 Task: Check the data of all home types with price drops in the last 5 years.
Action: Mouse moved to (482, 201)
Screenshot: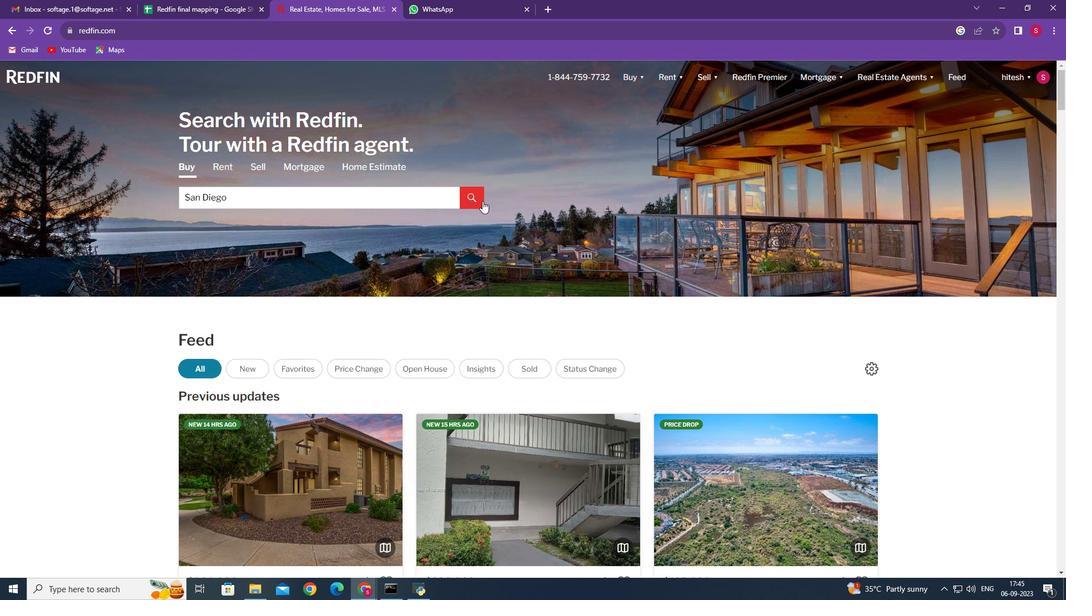 
Action: Mouse pressed left at (482, 201)
Screenshot: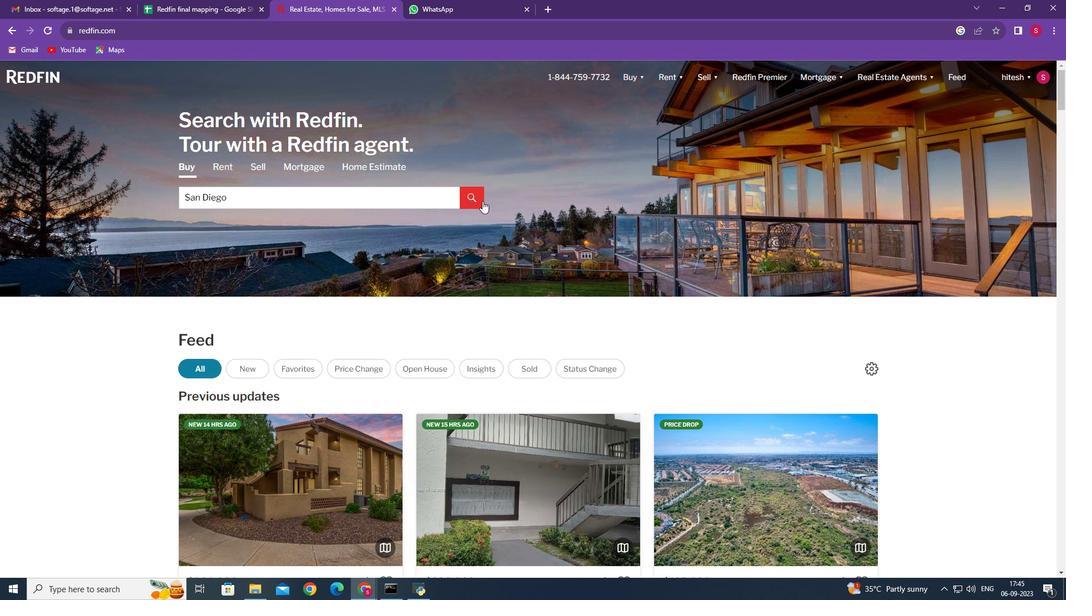 
Action: Mouse moved to (937, 112)
Screenshot: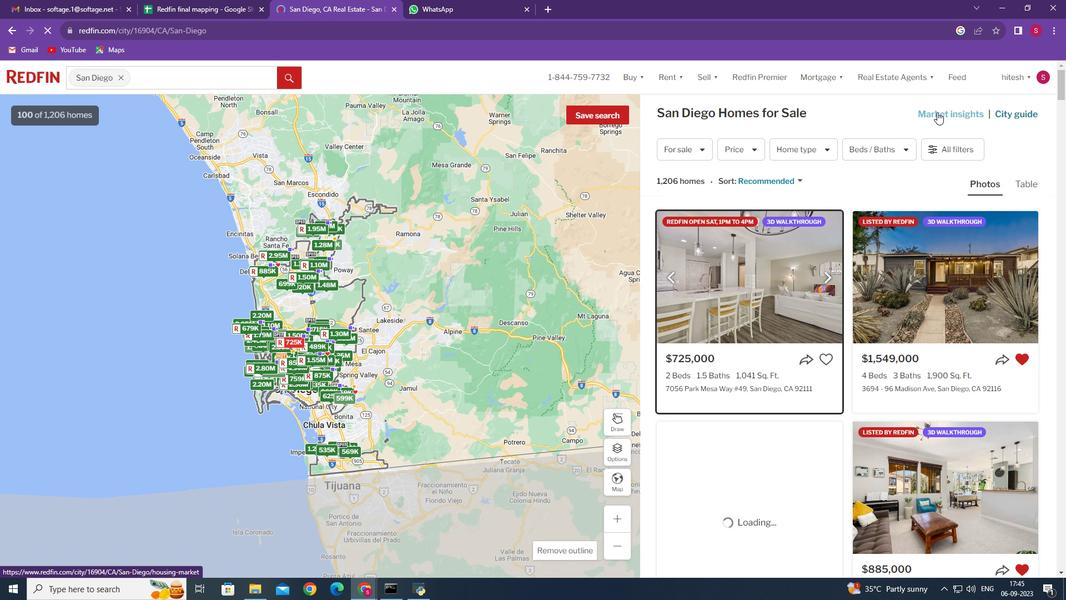 
Action: Mouse pressed left at (937, 112)
Screenshot: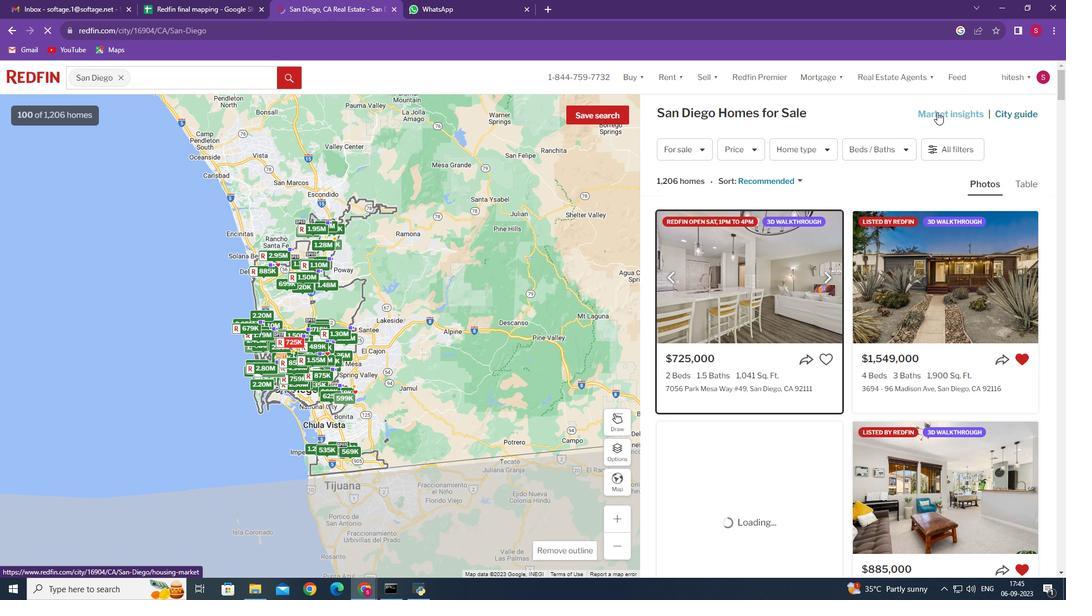 
Action: Mouse moved to (263, 208)
Screenshot: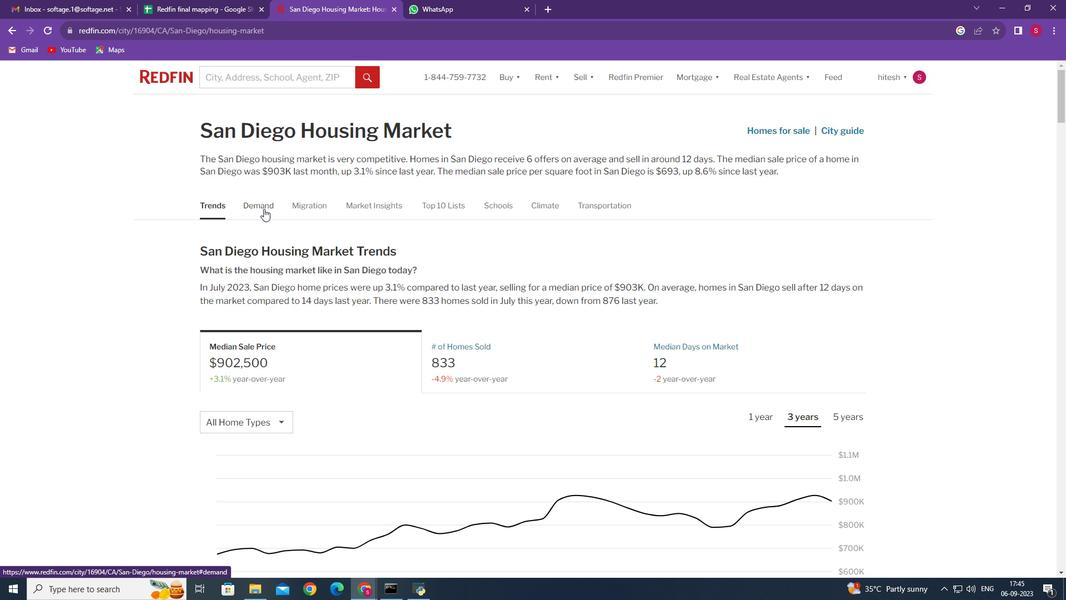 
Action: Mouse pressed left at (263, 208)
Screenshot: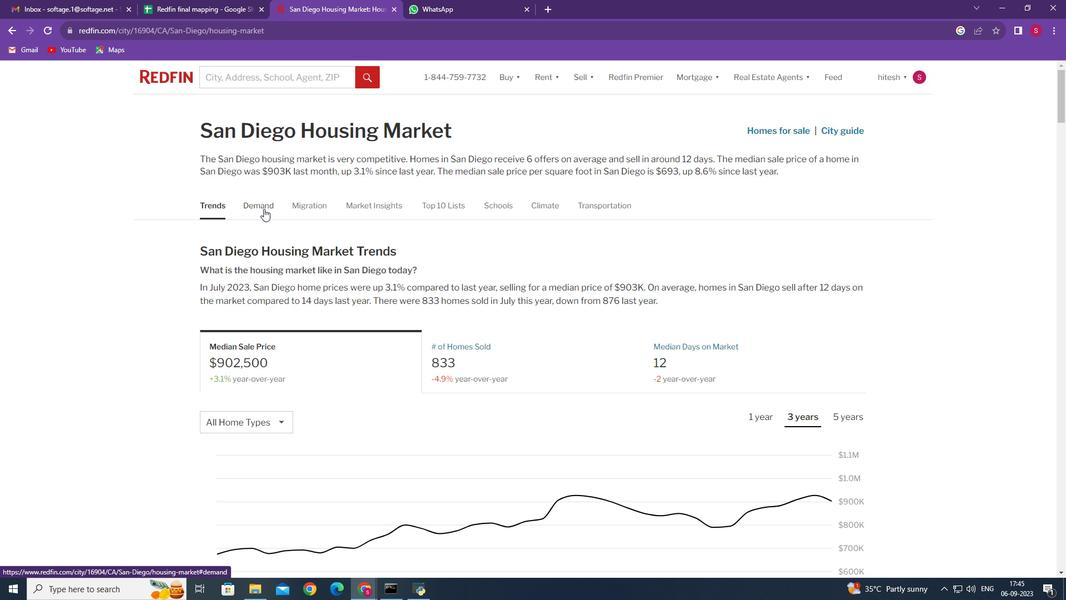 
Action: Mouse moved to (719, 258)
Screenshot: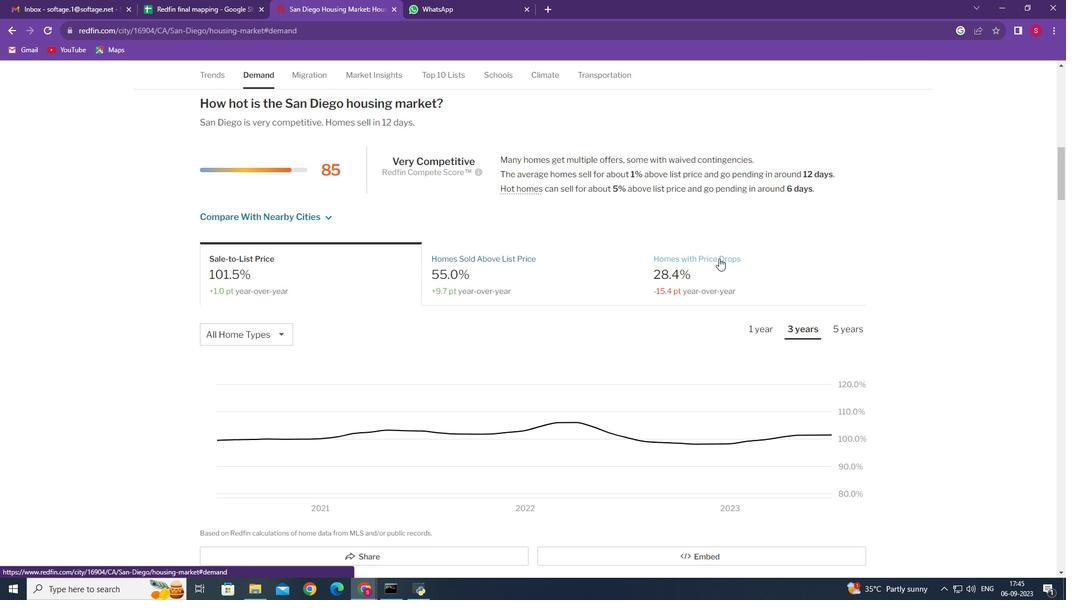 
Action: Mouse pressed left at (719, 258)
Screenshot: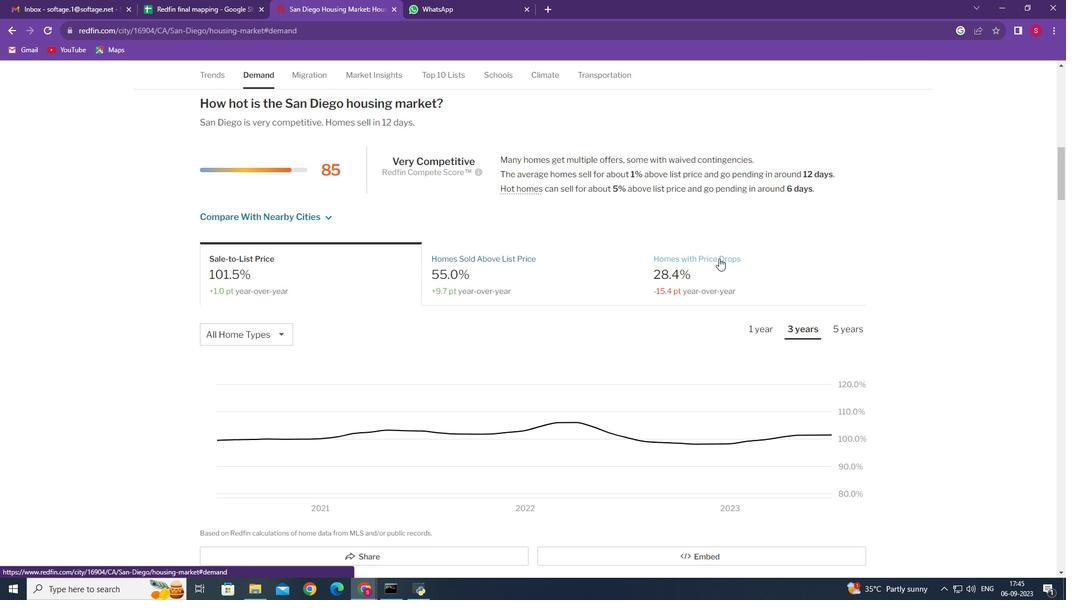 
Action: Mouse moved to (286, 335)
Screenshot: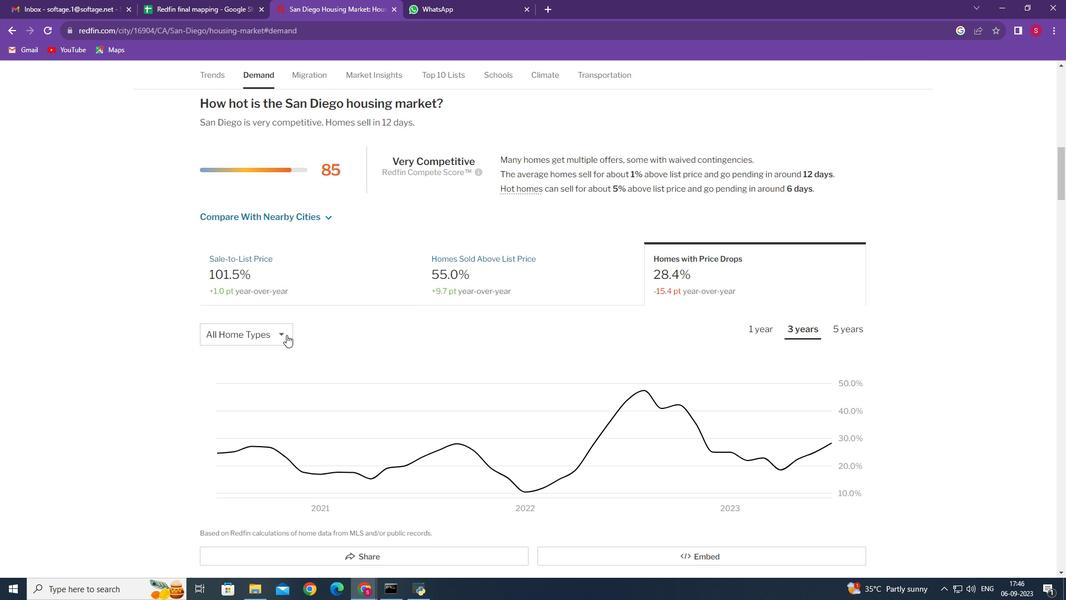 
Action: Mouse pressed left at (286, 335)
Screenshot: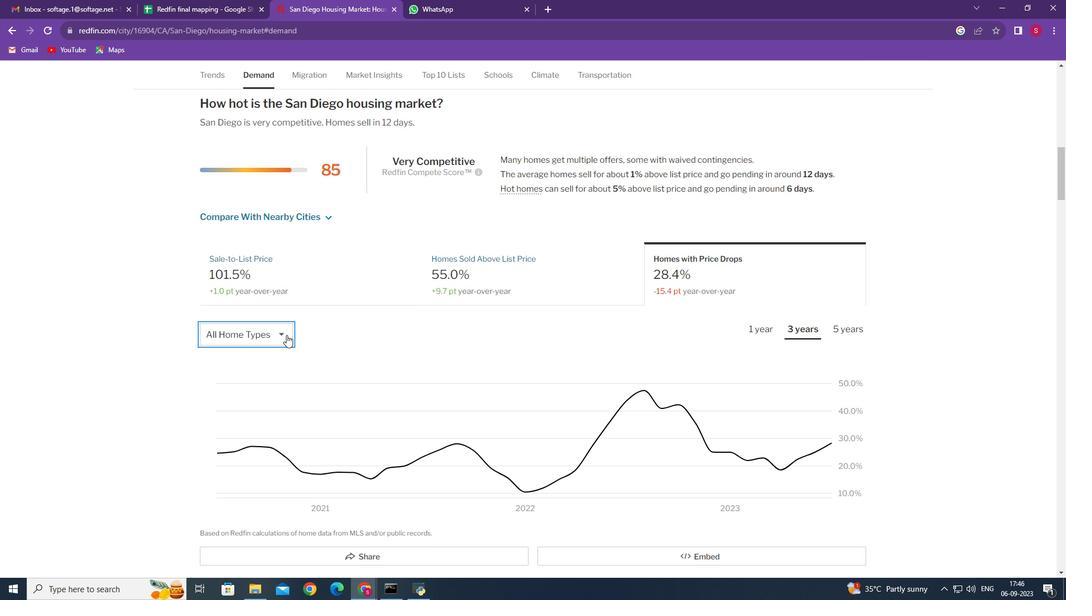 
Action: Mouse moved to (281, 363)
Screenshot: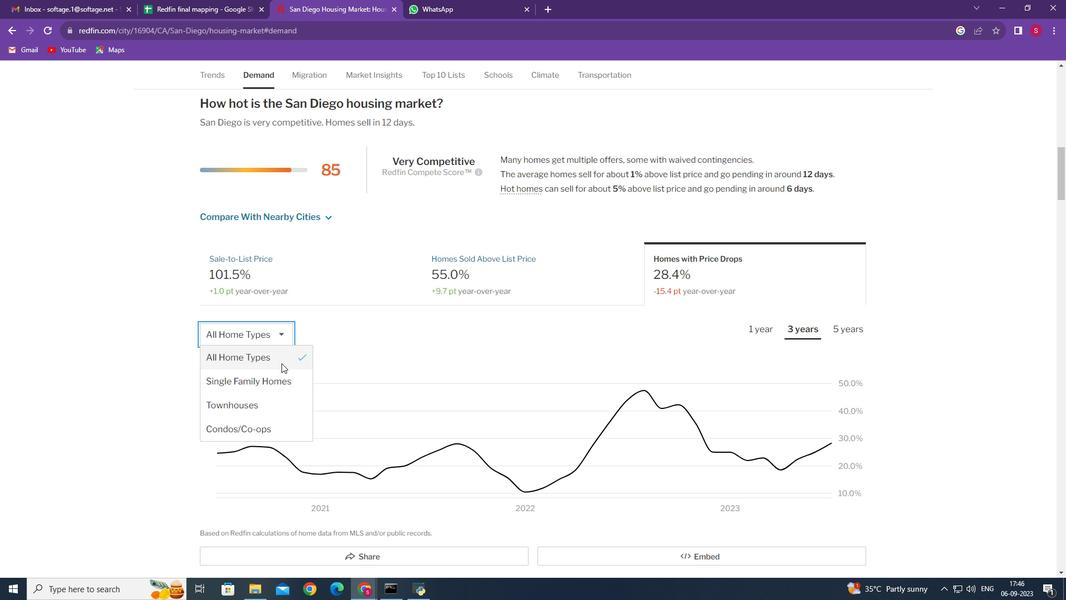 
Action: Mouse pressed left at (281, 363)
Screenshot: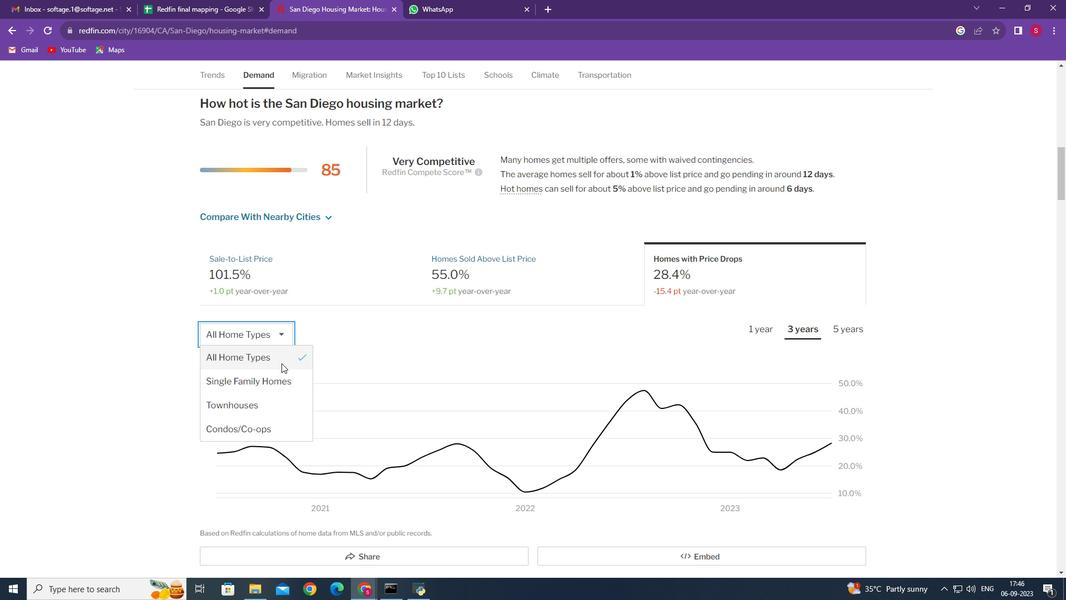 
Action: Mouse moved to (838, 330)
Screenshot: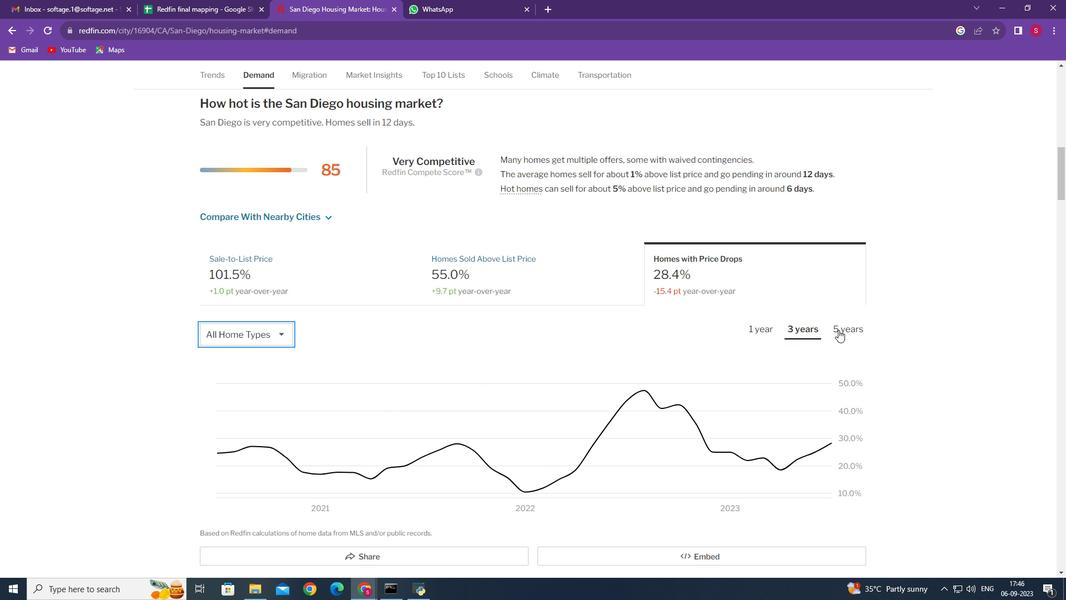 
Action: Mouse pressed left at (838, 330)
Screenshot: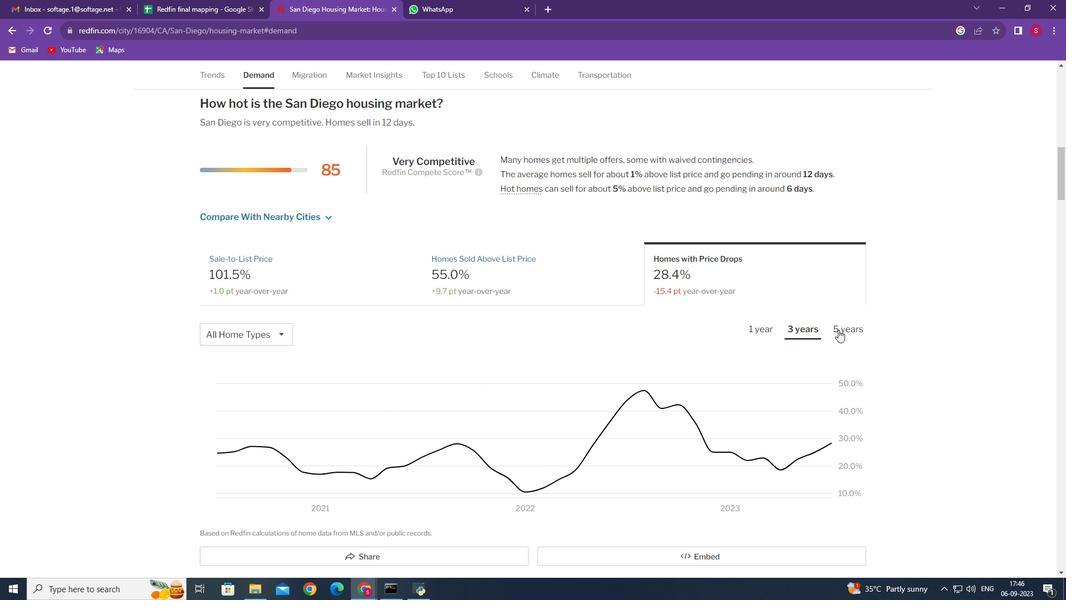 
Action: Mouse moved to (220, 363)
Screenshot: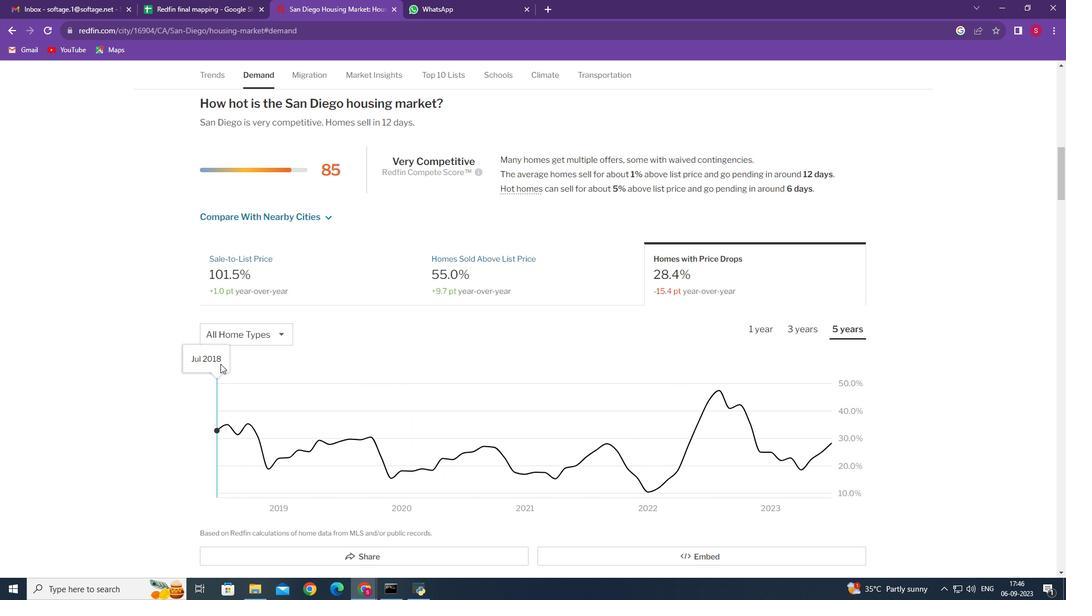 
